 Task: Create Card Social Media Analytics Review in Board Resource Allocation Platforms to Workspace Employee Assistance Programs. Create Card Animal Rights Review in Board Product Feedback Collection and Analysis to Workspace Employee Assistance Programs. Create Card Email Marketing Analytics Review in Board Public Relations Press Release Strategy and Execution to Workspace Employee Assistance Programs
Action: Mouse moved to (84, 326)
Screenshot: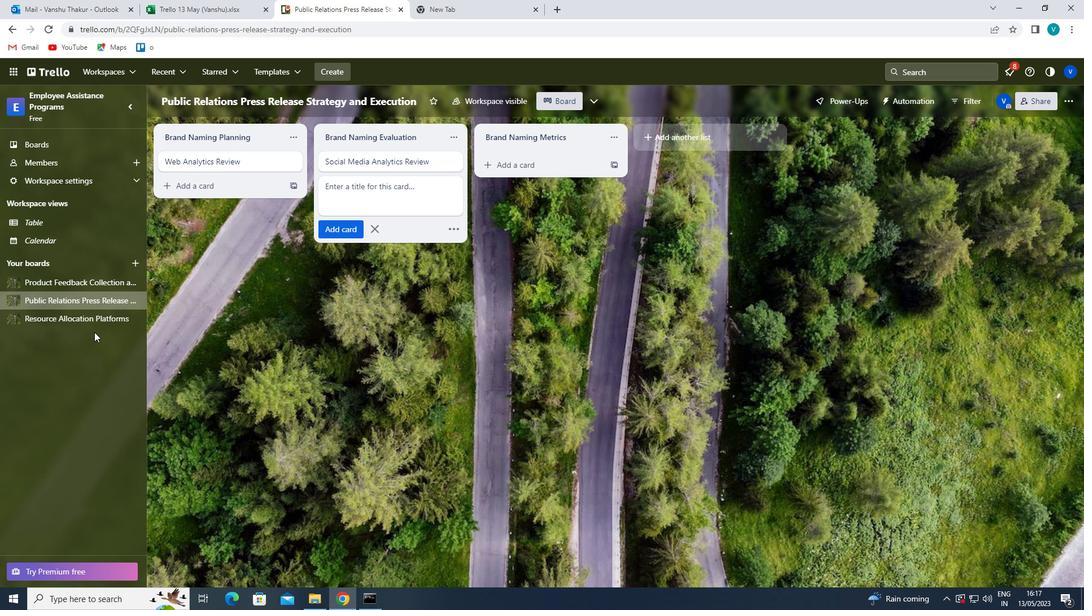 
Action: Mouse pressed left at (84, 326)
Screenshot: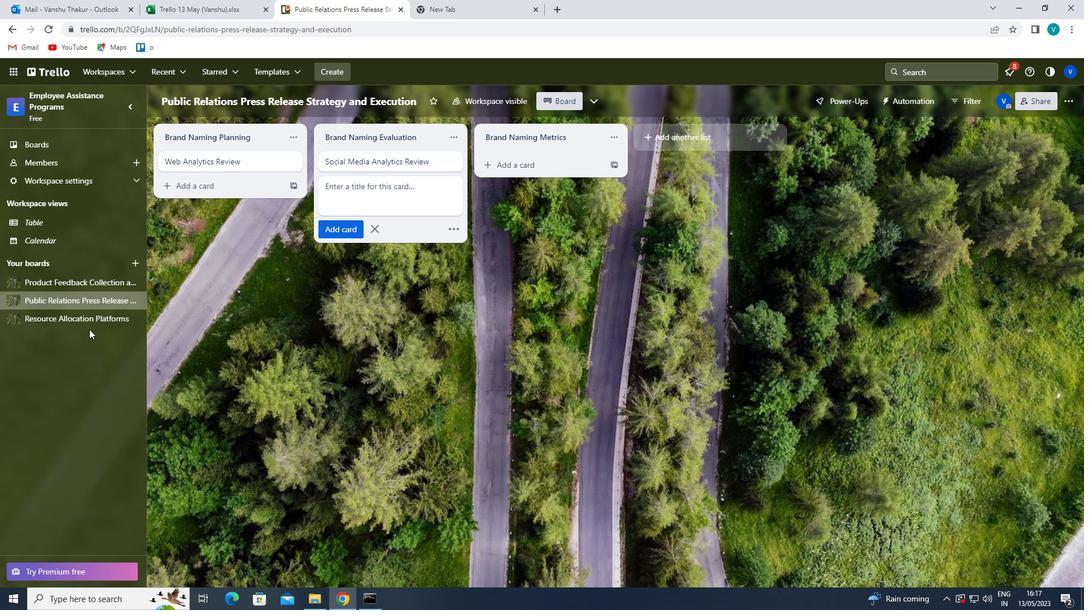 
Action: Mouse moved to (544, 159)
Screenshot: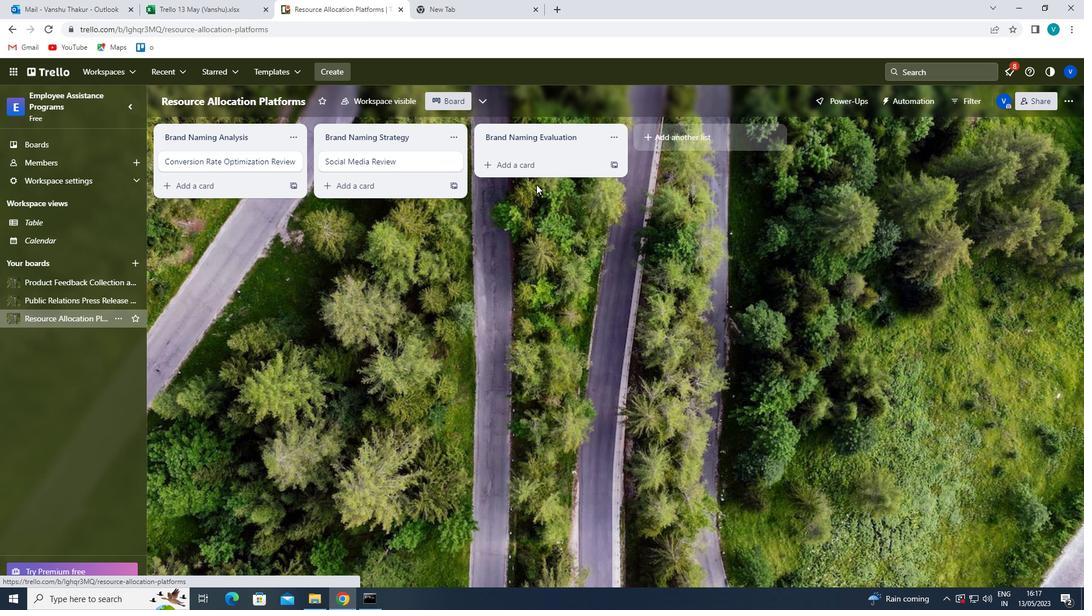 
Action: Mouse pressed left at (544, 159)
Screenshot: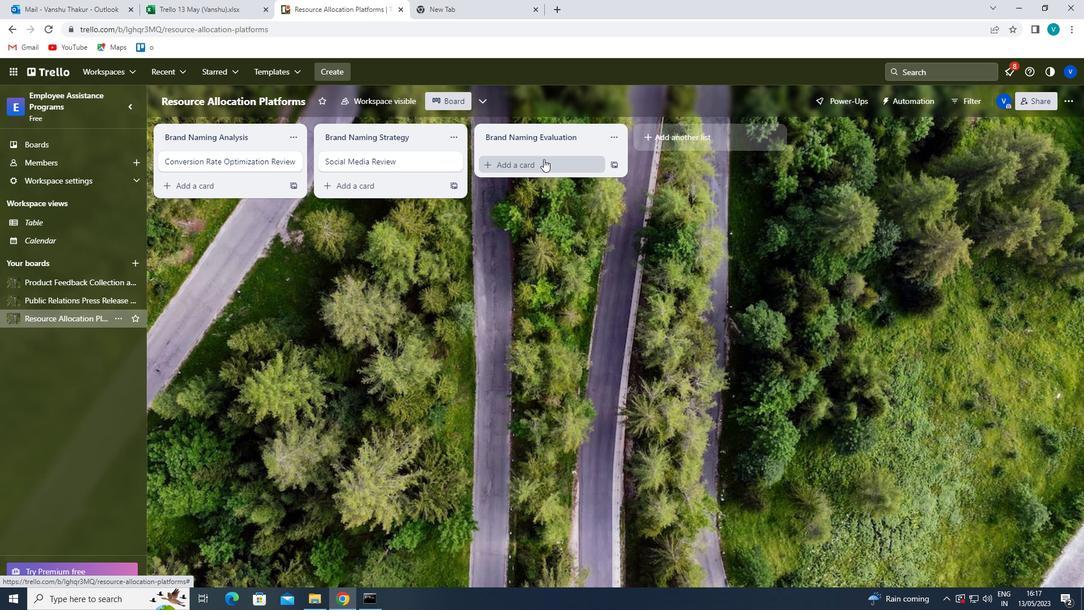 
Action: Key pressed <Key.shift>SOCIAL<Key.space><Key.shift>MEDIA<Key.space><Key.shift>ANALTIS<Key.space><Key.backspace><Key.backspace><Key.backspace>ICS<Key.space><Key.shift>REVI<Key.backspace>IEW
Screenshot: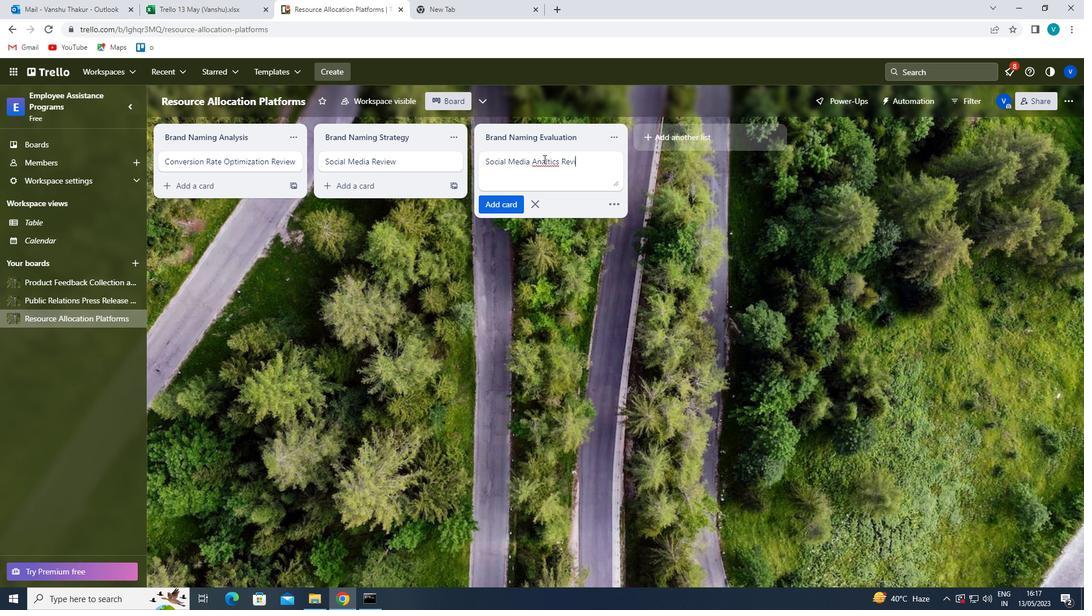
Action: Mouse moved to (547, 160)
Screenshot: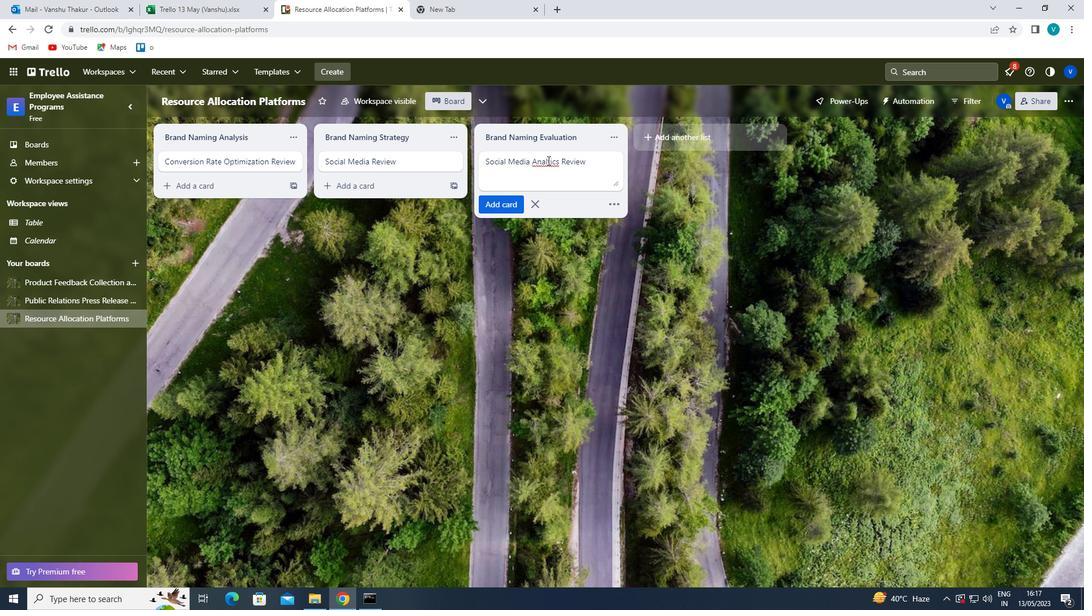 
Action: Mouse pressed left at (547, 160)
Screenshot: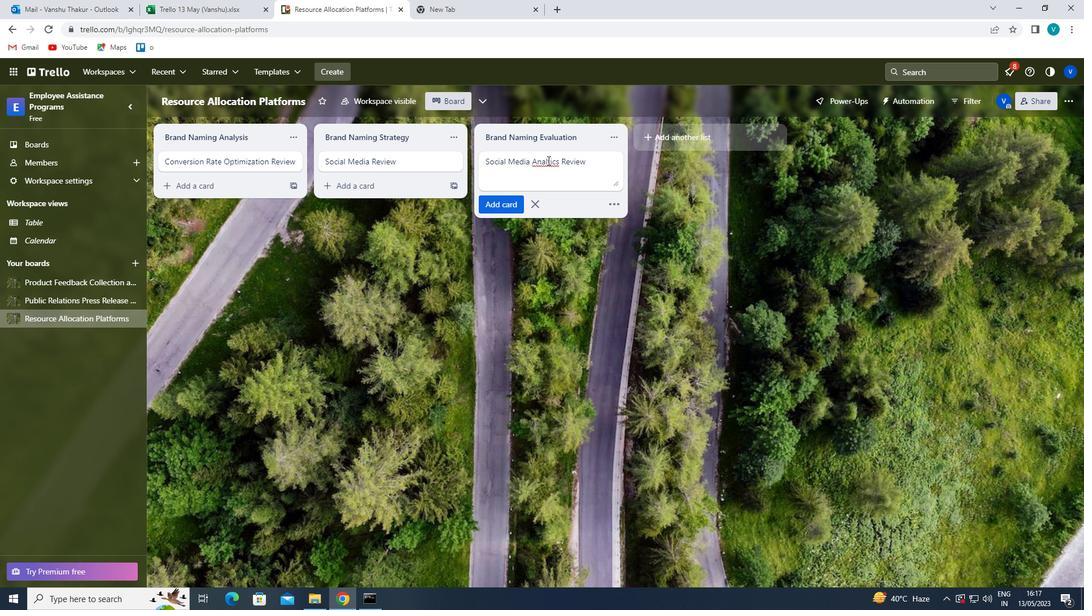 
Action: Mouse moved to (548, 195)
Screenshot: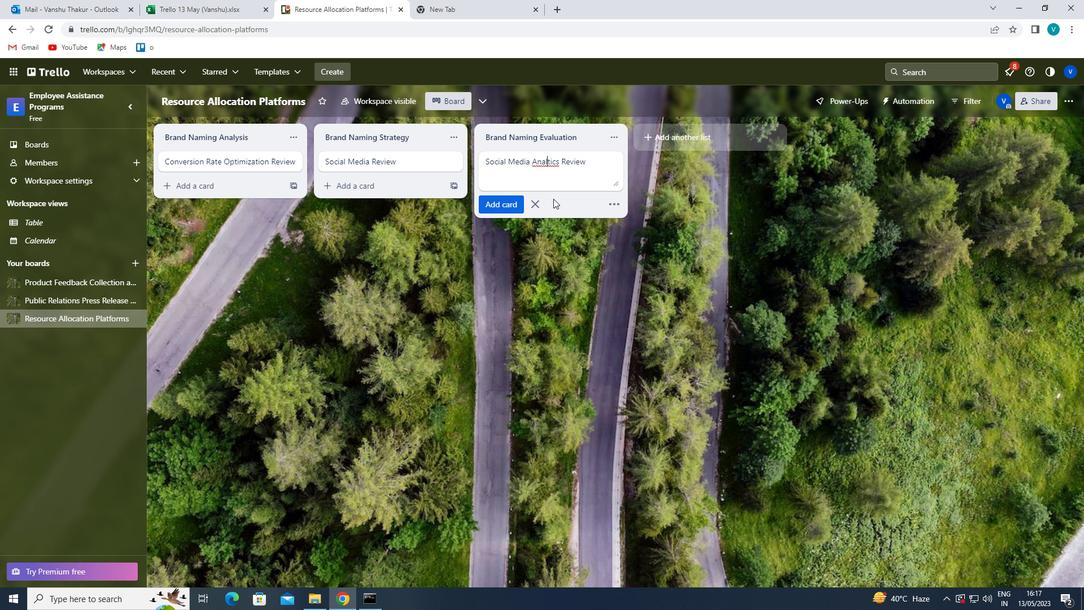 
Action: Key pressed Y
Screenshot: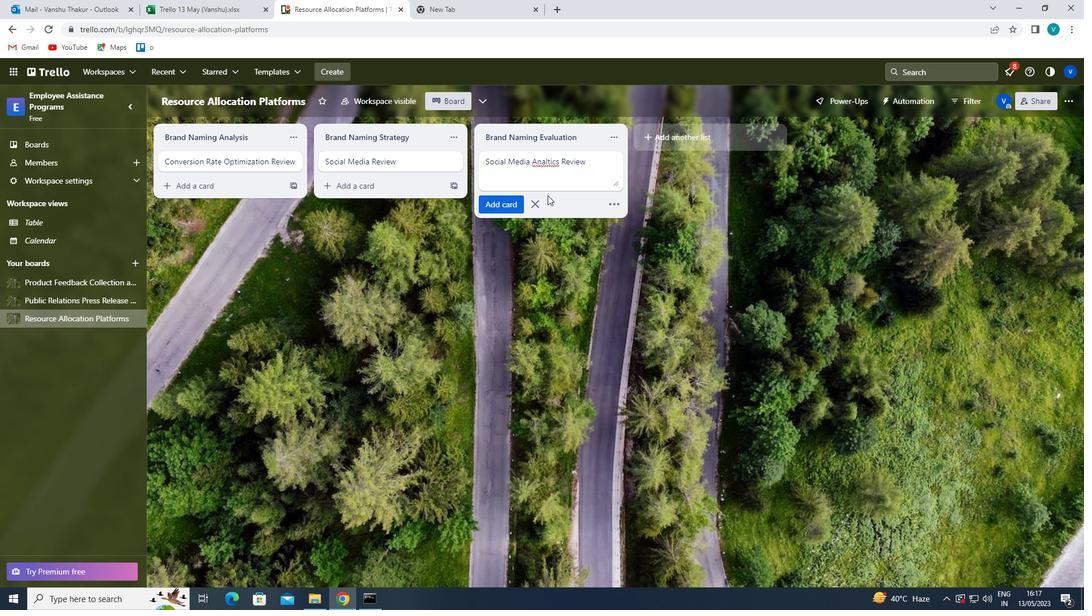 
Action: Mouse moved to (558, 189)
Screenshot: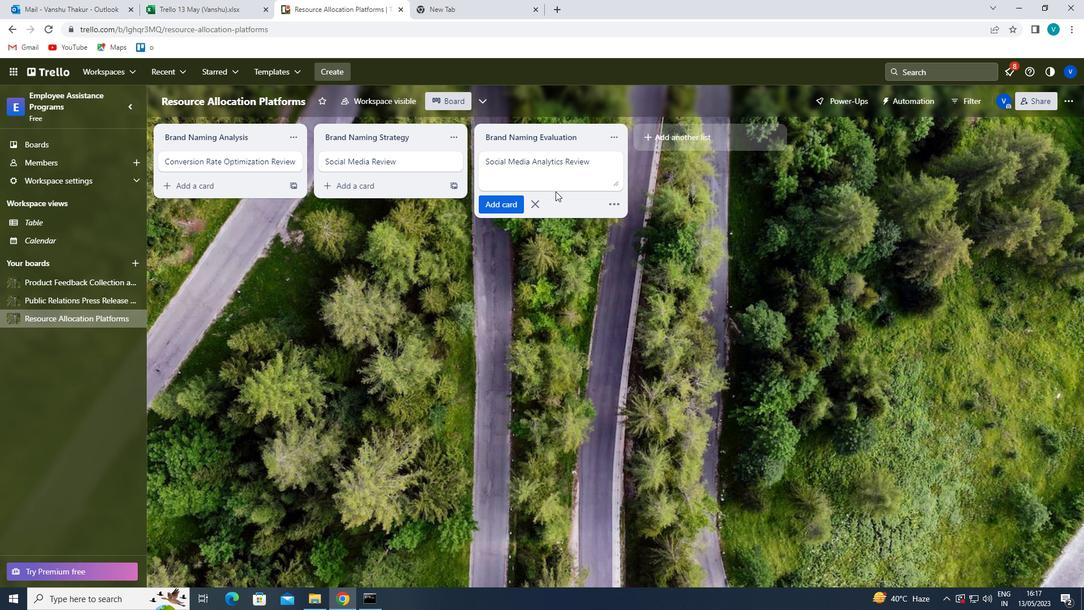 
Action: Key pressed <Key.enter>
Screenshot: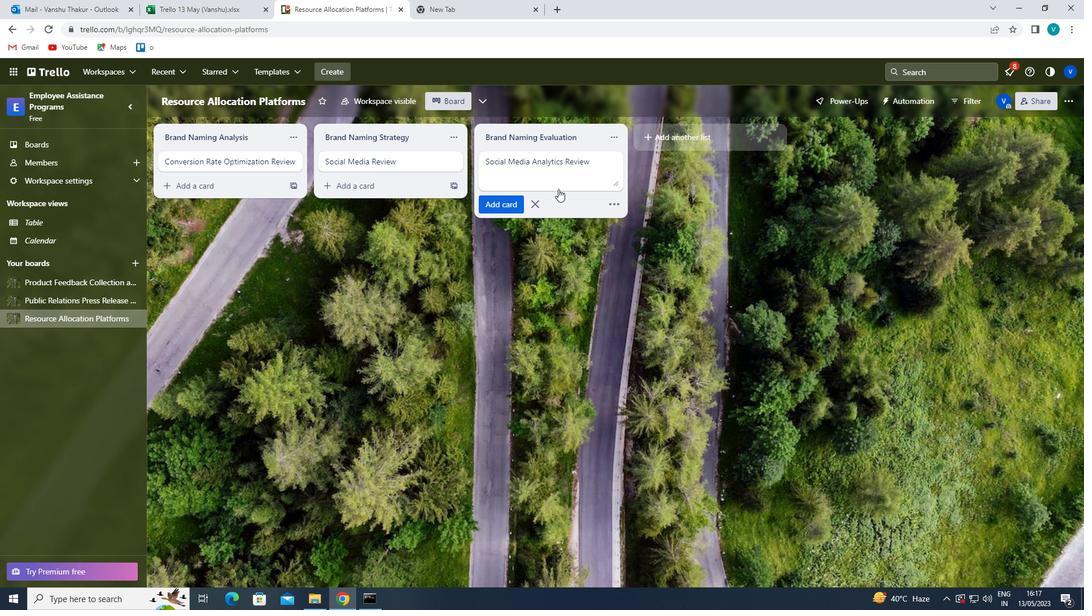 
Action: Mouse moved to (64, 285)
Screenshot: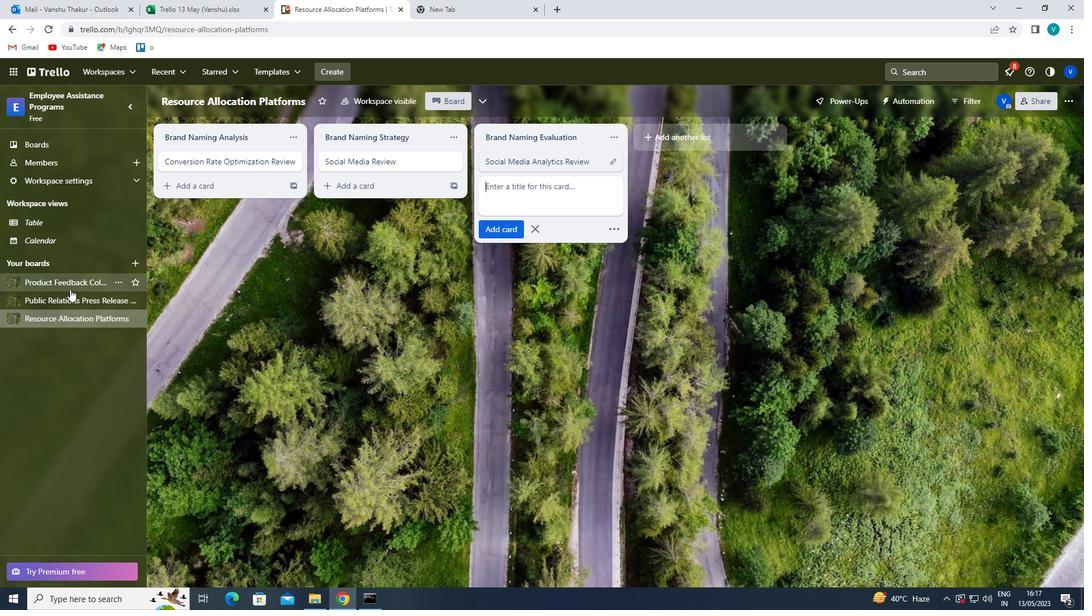 
Action: Mouse pressed left at (64, 285)
Screenshot: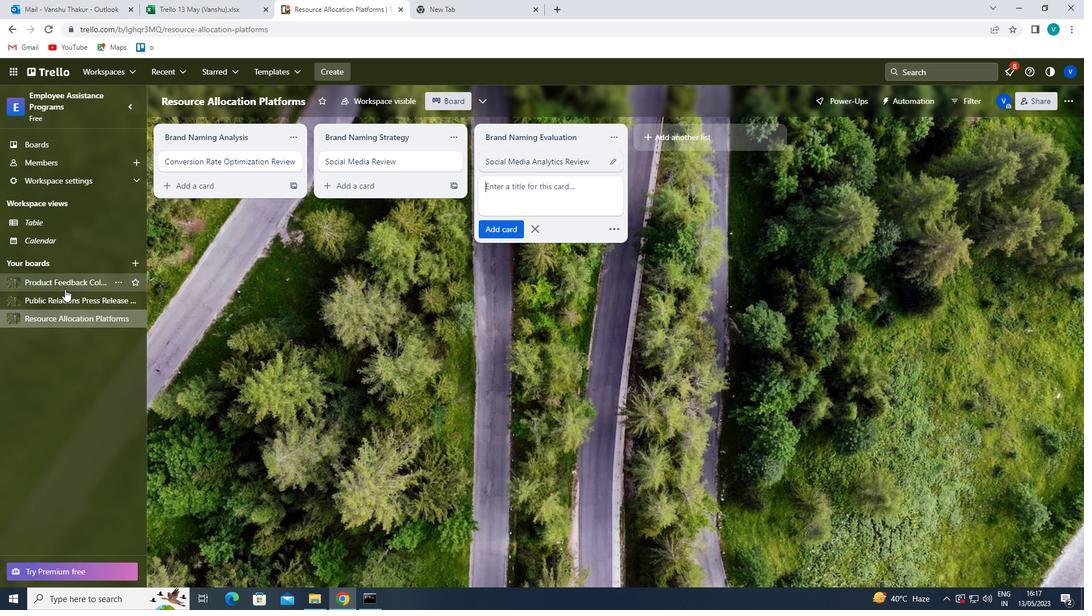 
Action: Mouse moved to (524, 166)
Screenshot: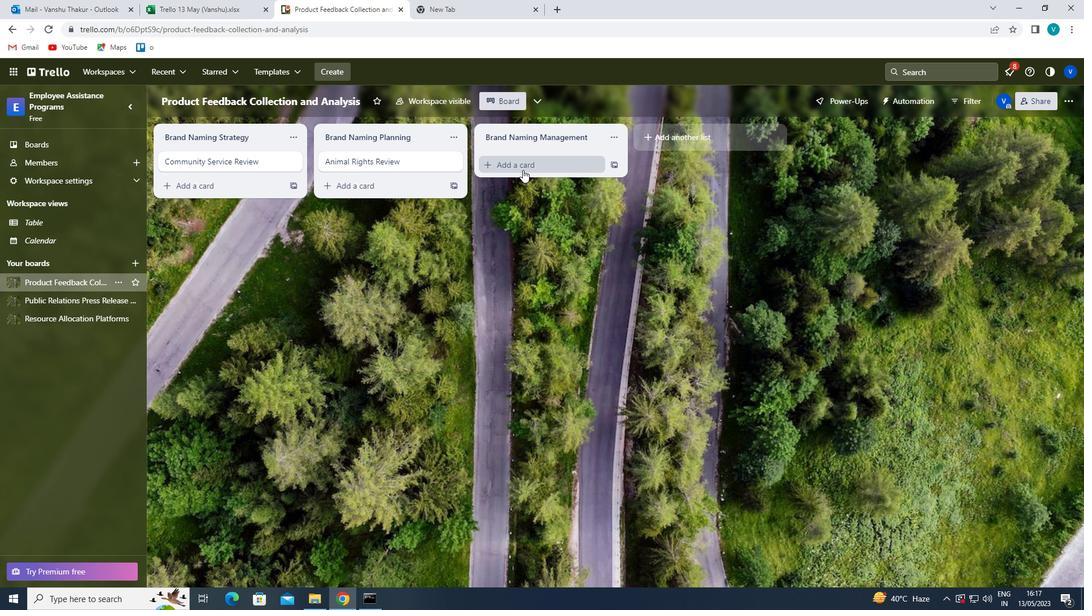 
Action: Mouse pressed left at (524, 166)
Screenshot: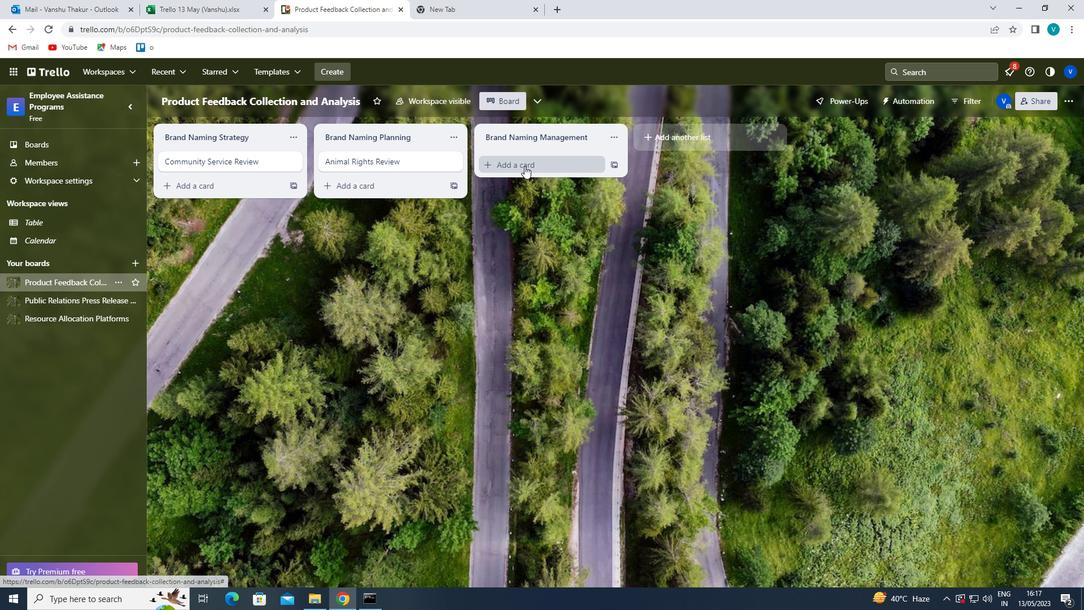 
Action: Key pressed <Key.shift>ANIMAL<Key.space><Key.shift>RIGHT<Key.space><Key.shift>REVIEW<Key.enter>
Screenshot: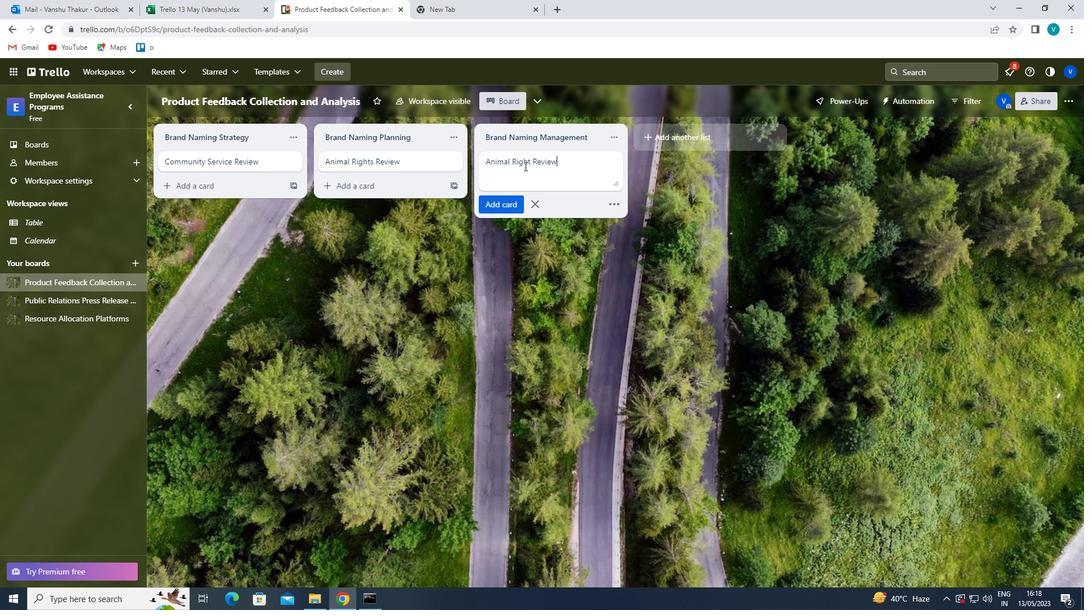 
Action: Mouse moved to (59, 299)
Screenshot: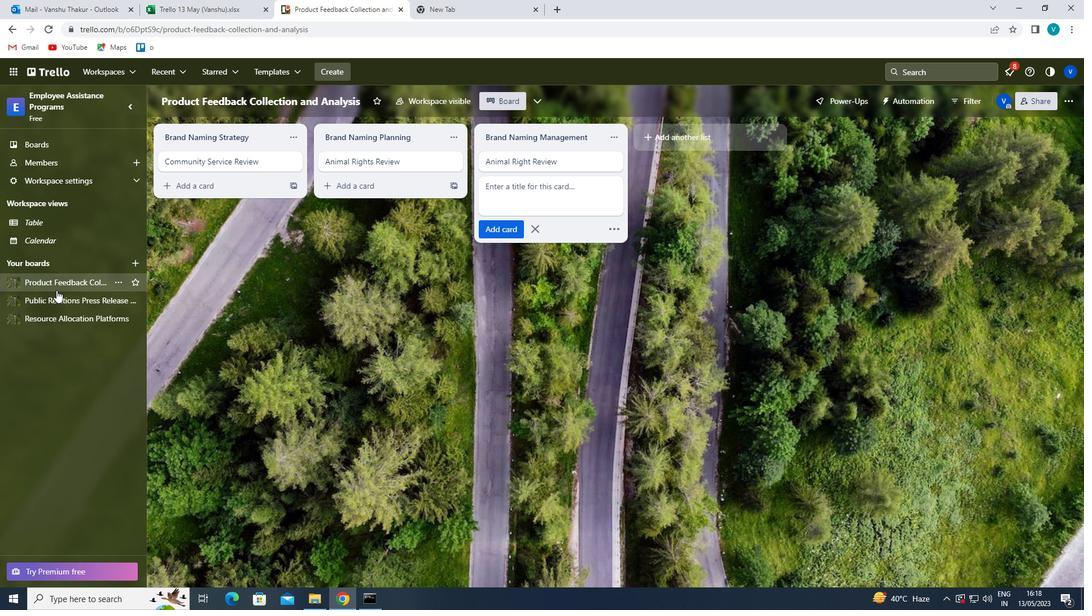 
Action: Mouse pressed left at (59, 299)
Screenshot: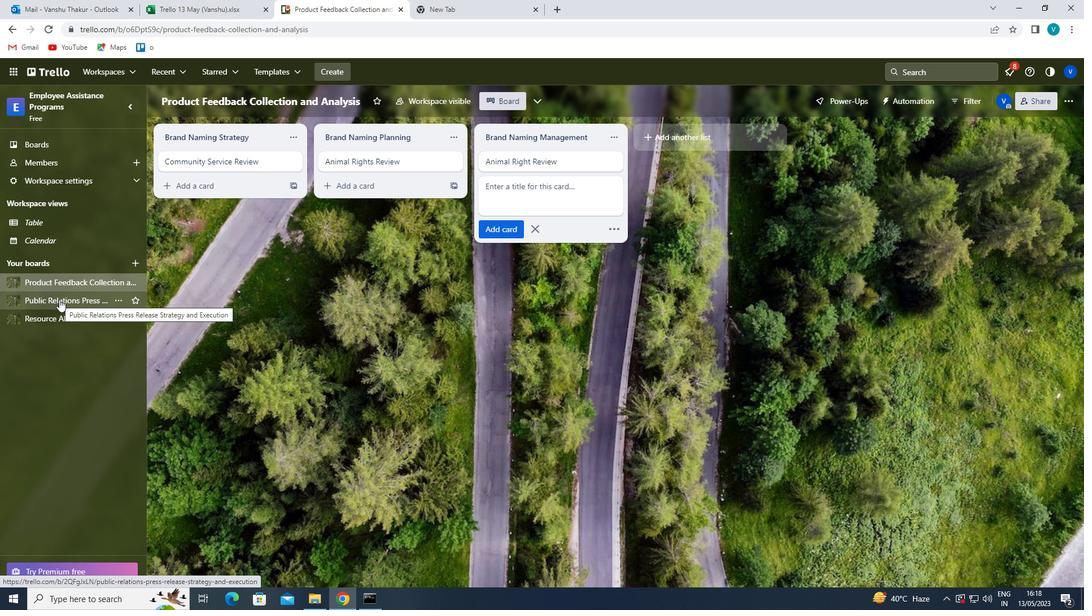 
Action: Mouse moved to (526, 161)
Screenshot: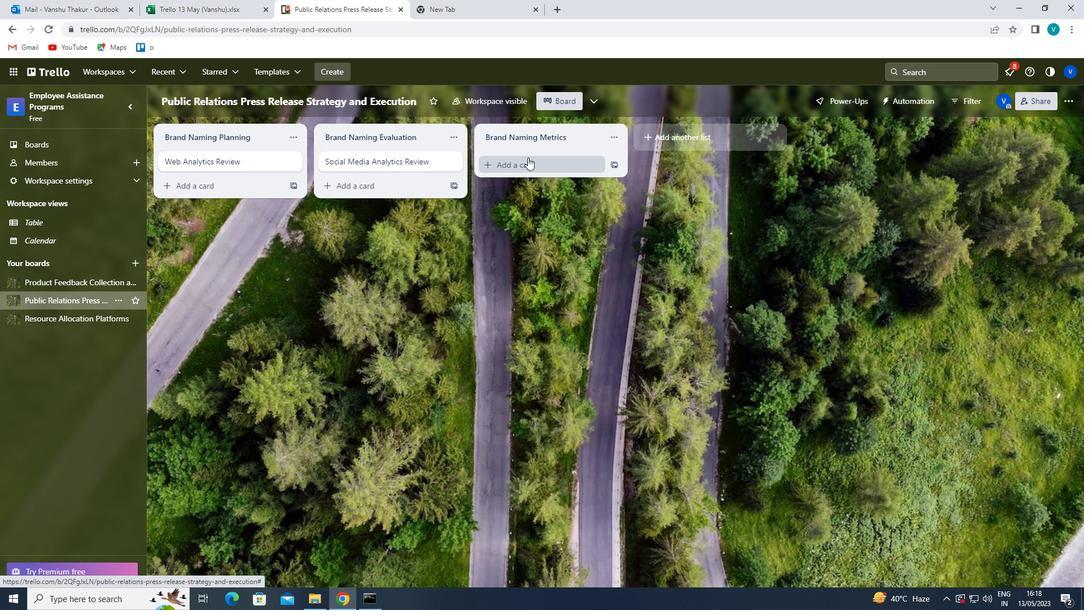 
Action: Mouse pressed left at (526, 161)
Screenshot: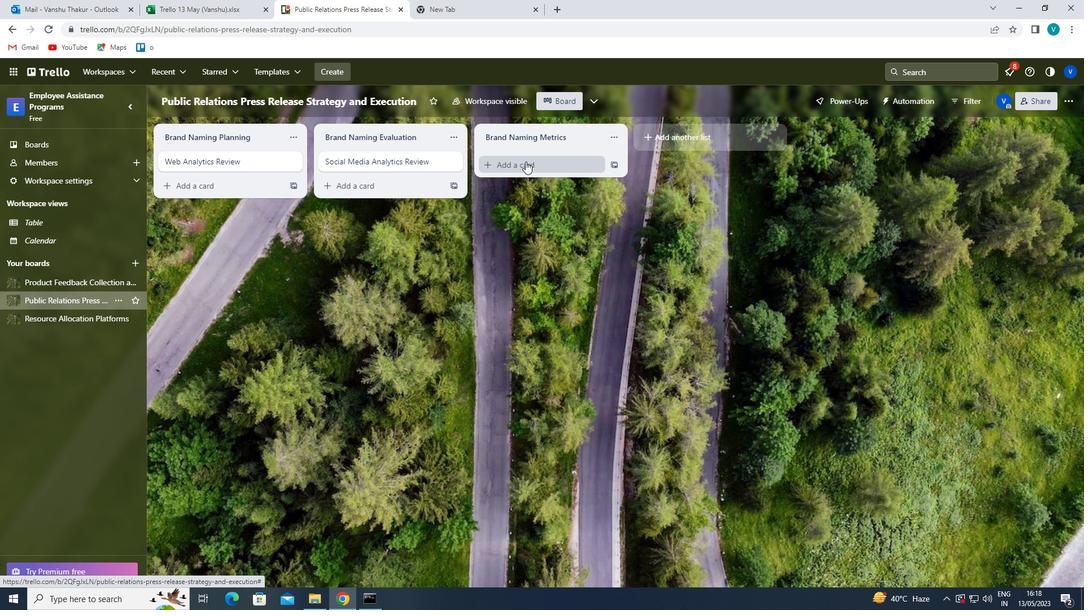 
Action: Key pressed <Key.shift>EMAIL<Key.space><Key.shift>MARKETING<Key.space><Key.shift>ANALYTICS<Key.space><Key.shift>REVIEW<Key.enter>
Screenshot: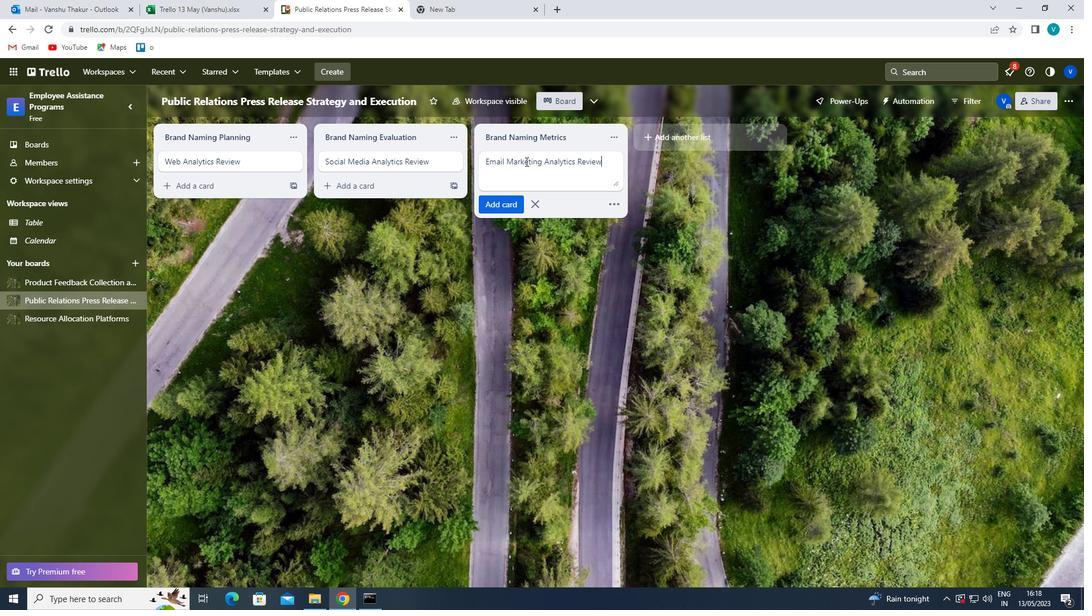 
